 Task: Create a sub task System Test and UAT for the task  Implement a new remote desktop solution for a company's clients in the project AgilePilot , assign it to team member softage.2@softage.net and update the status of the sub task to  On Track  , set the priority of the sub task to Low
Action: Mouse moved to (482, 382)
Screenshot: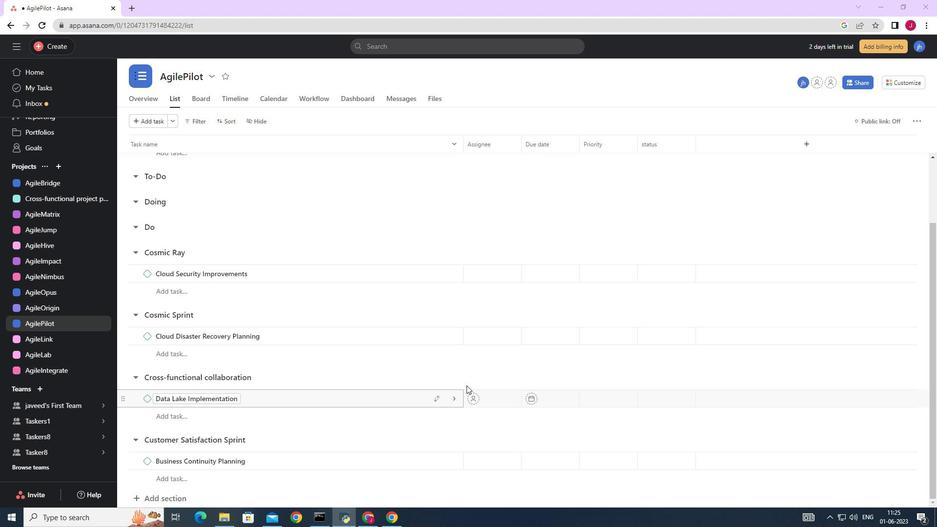 
Action: Mouse scrolled (482, 382) with delta (0, 0)
Screenshot: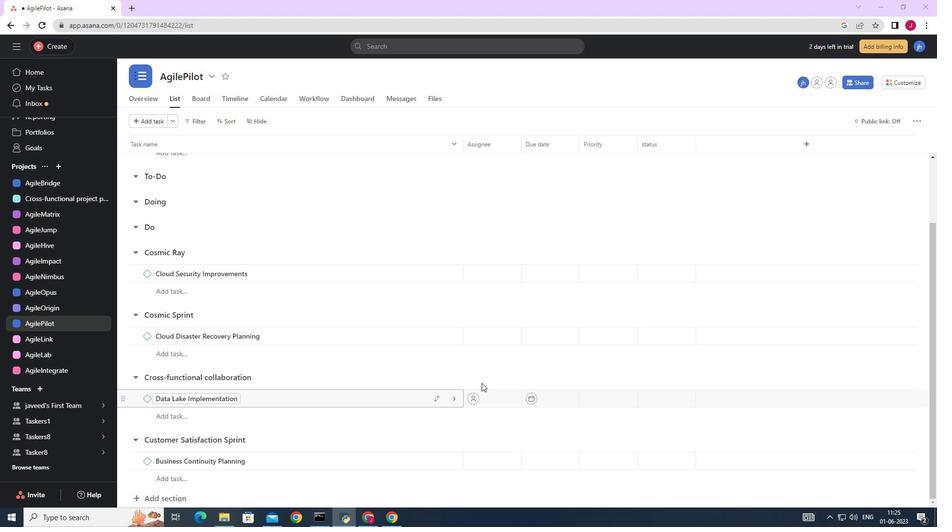 
Action: Mouse scrolled (482, 382) with delta (0, 0)
Screenshot: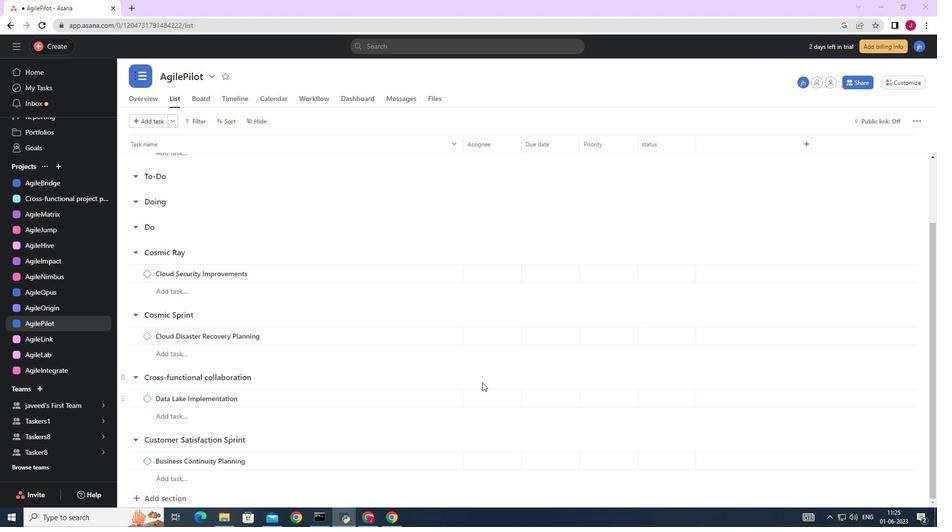 
Action: Mouse scrolled (482, 382) with delta (0, 0)
Screenshot: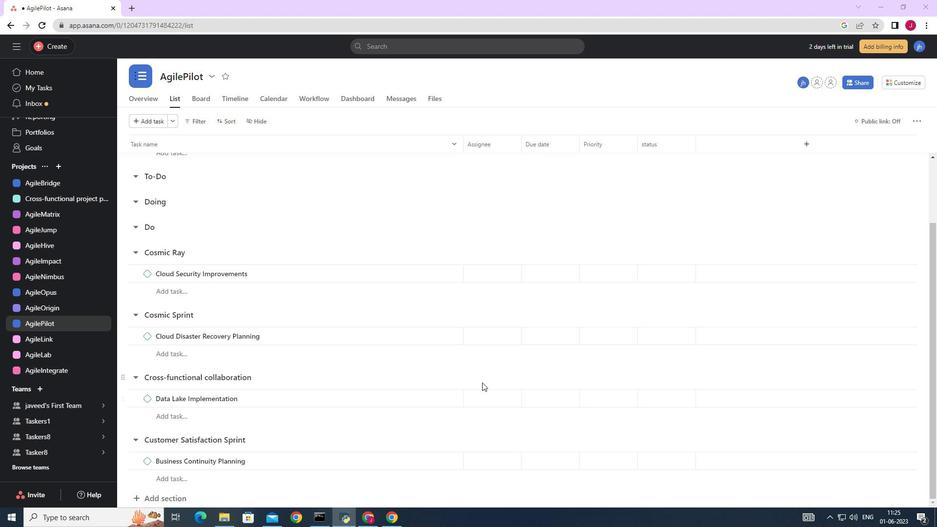 
Action: Mouse scrolled (482, 382) with delta (0, 0)
Screenshot: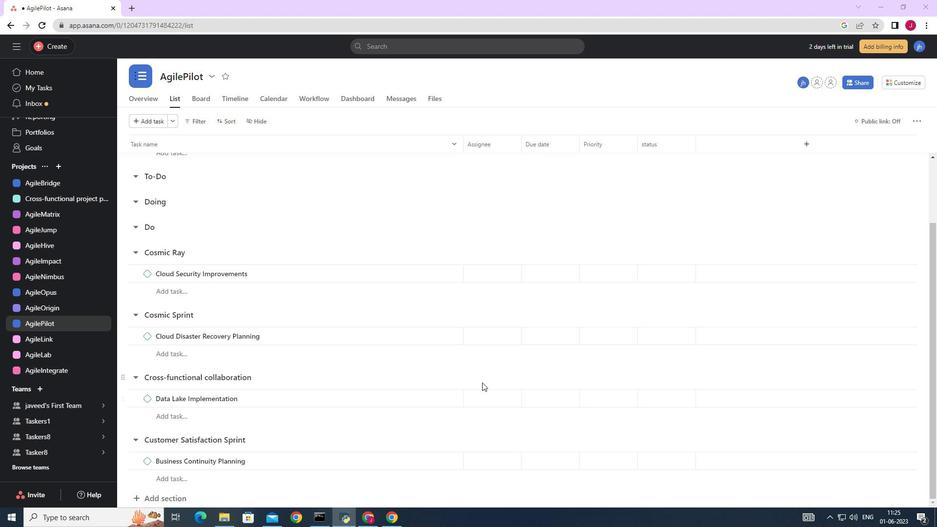 
Action: Mouse scrolled (482, 382) with delta (0, 0)
Screenshot: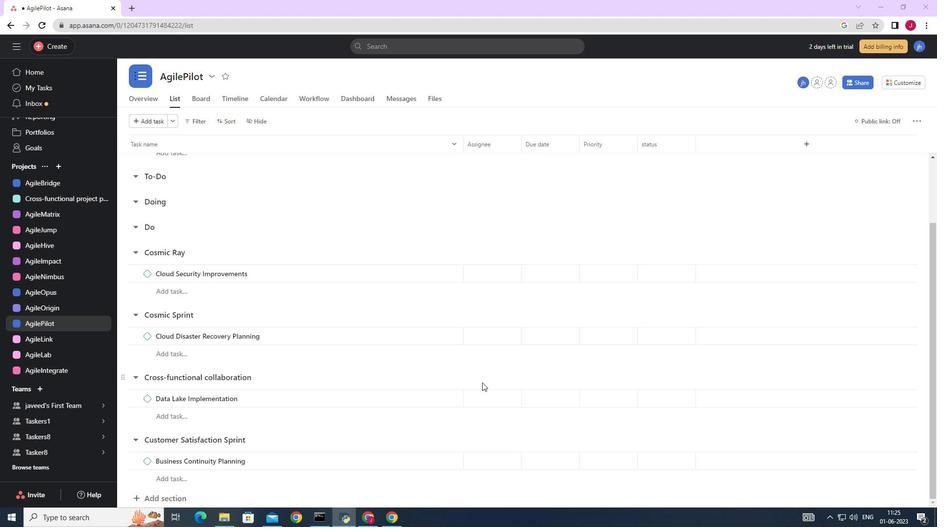 
Action: Mouse moved to (233, 239)
Screenshot: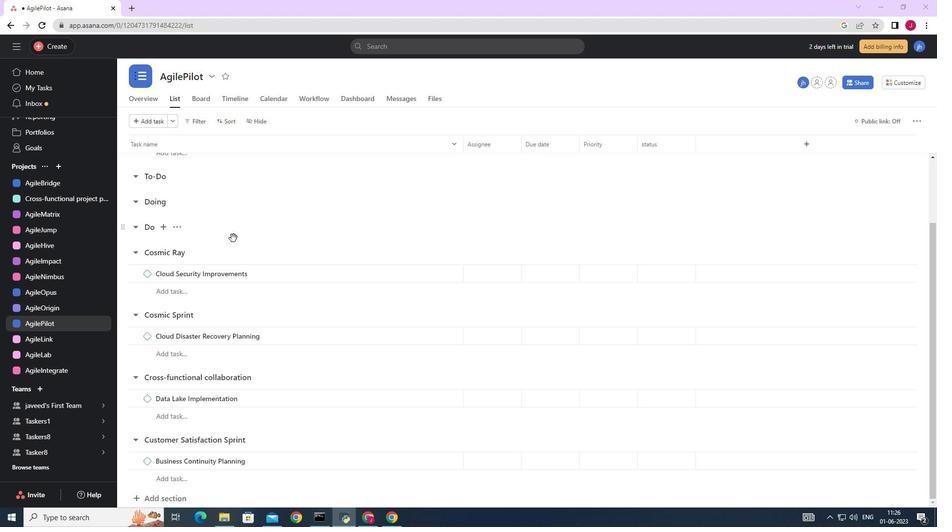 
Action: Mouse scrolled (233, 240) with delta (0, 0)
Screenshot: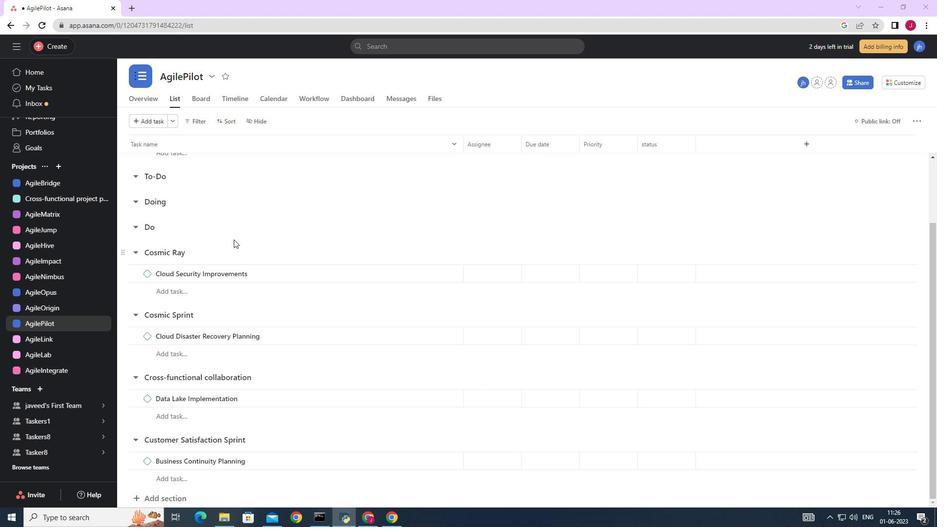 
Action: Mouse scrolled (233, 240) with delta (0, 0)
Screenshot: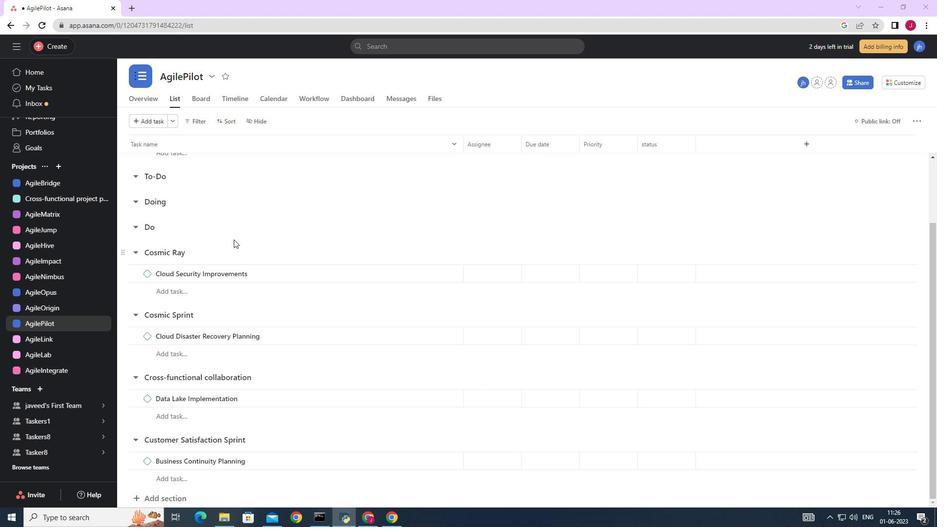 
Action: Mouse scrolled (233, 240) with delta (0, 0)
Screenshot: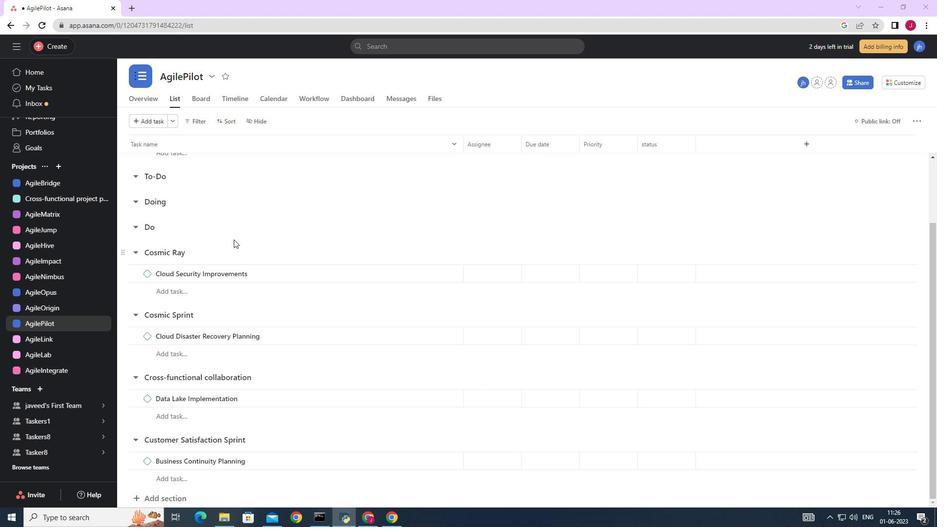 
Action: Mouse moved to (425, 218)
Screenshot: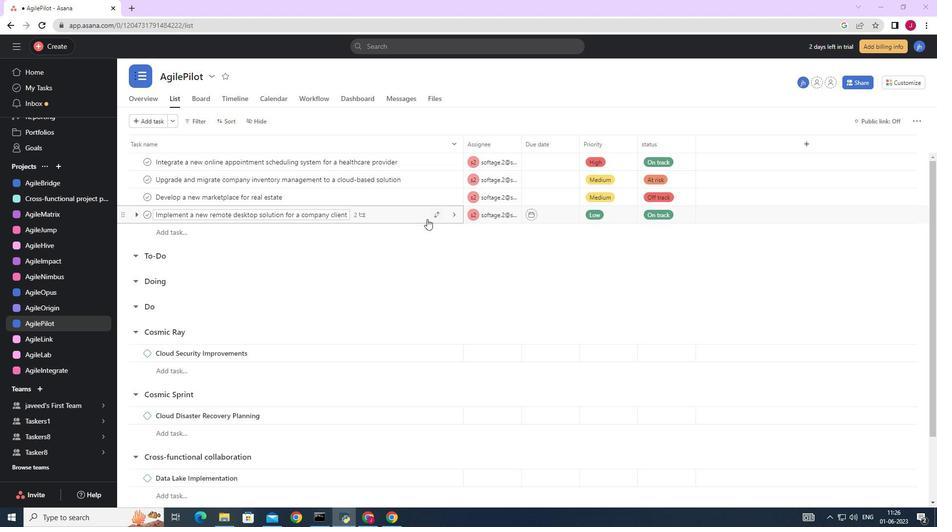 
Action: Mouse pressed left at (425, 218)
Screenshot: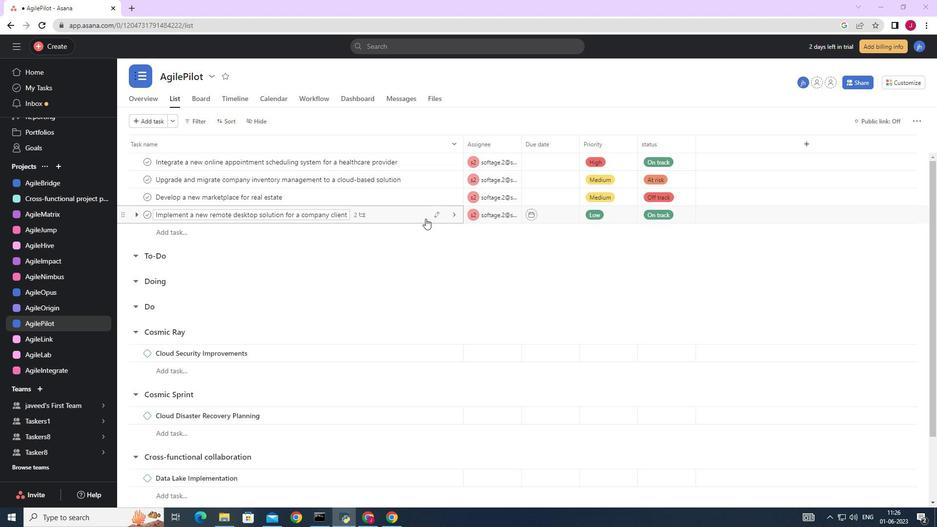 
Action: Mouse moved to (645, 353)
Screenshot: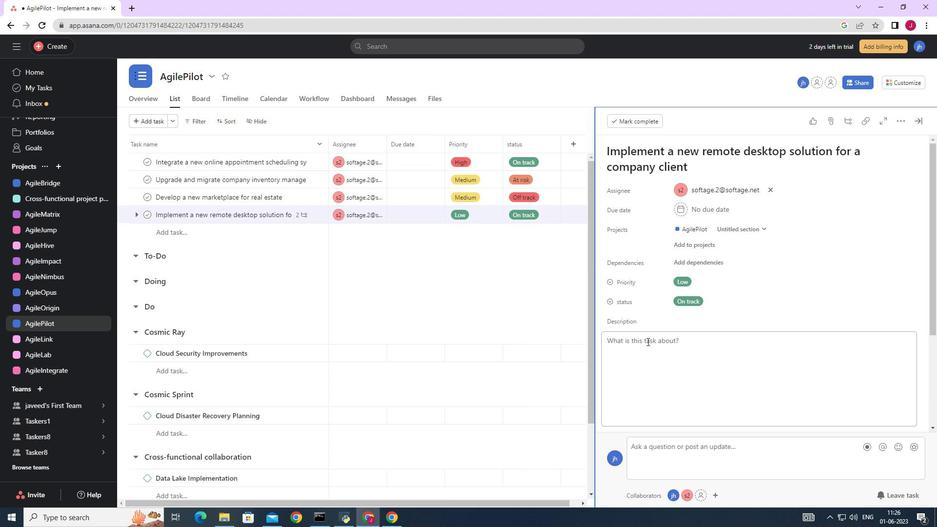
Action: Mouse scrolled (645, 353) with delta (0, 0)
Screenshot: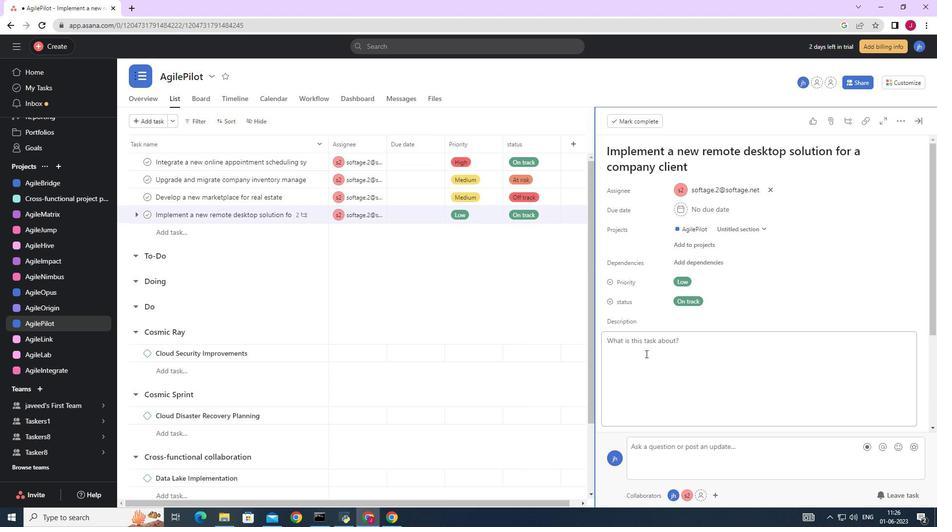 
Action: Mouse scrolled (645, 353) with delta (0, 0)
Screenshot: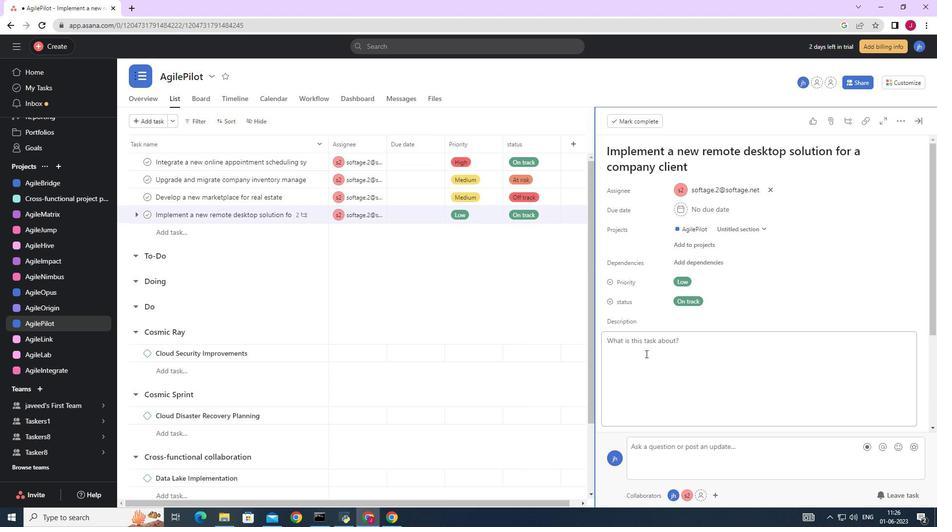 
Action: Mouse scrolled (645, 353) with delta (0, 0)
Screenshot: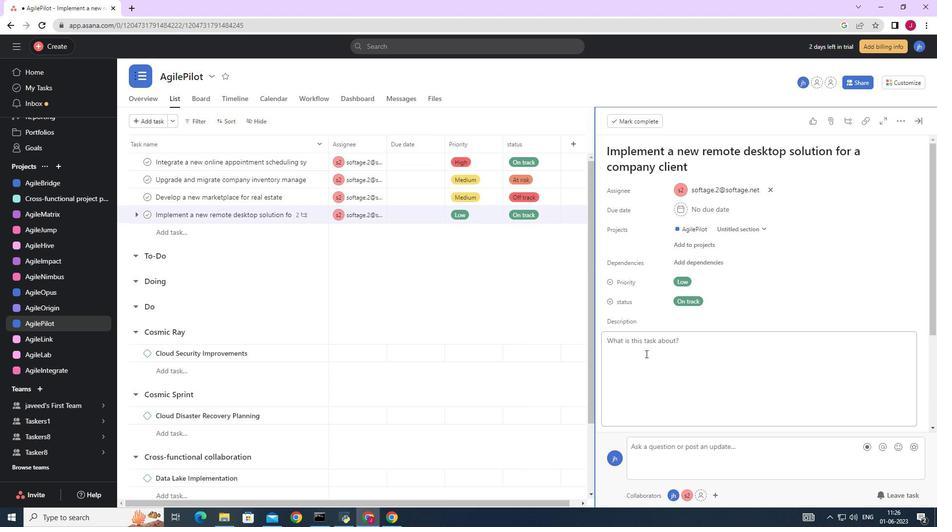 
Action: Mouse moved to (633, 355)
Screenshot: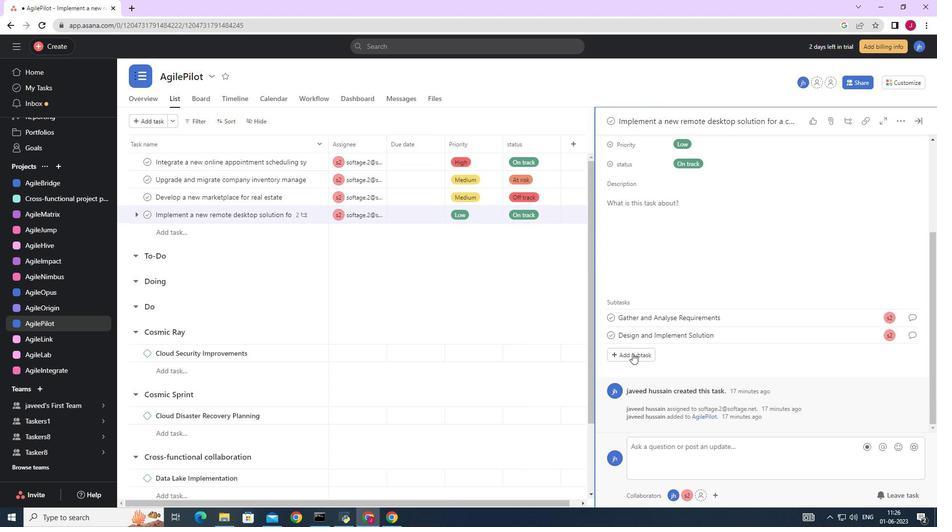 
Action: Mouse pressed left at (633, 355)
Screenshot: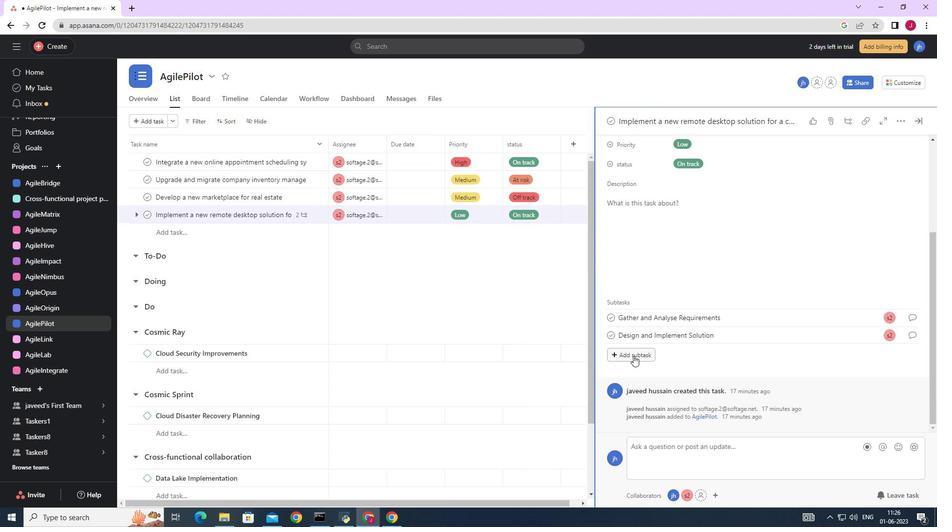 
Action: Mouse moved to (633, 354)
Screenshot: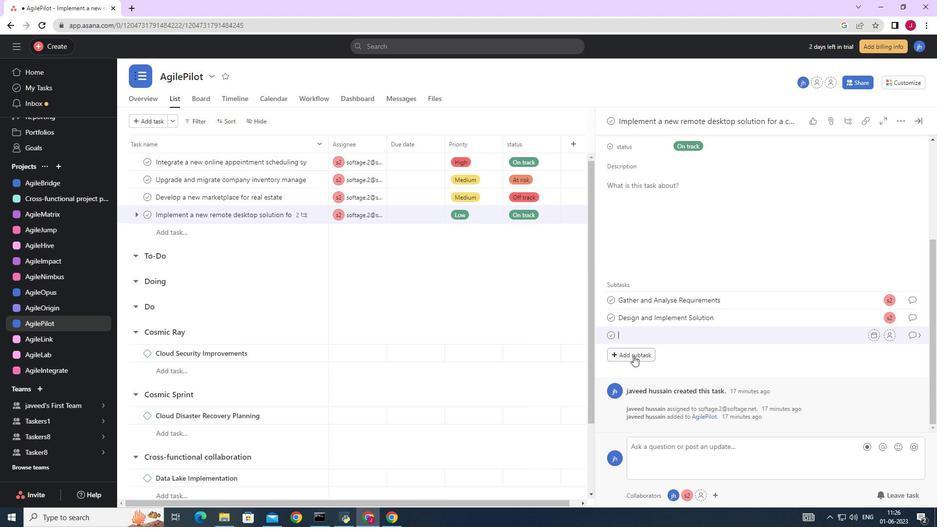 
Action: Key pressed <Key.caps_lock>
Screenshot: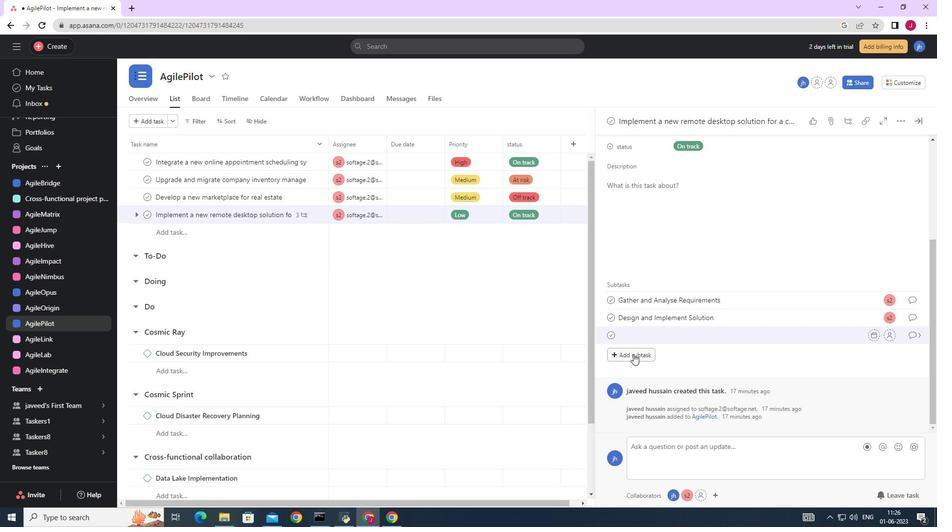 
Action: Mouse moved to (633, 353)
Screenshot: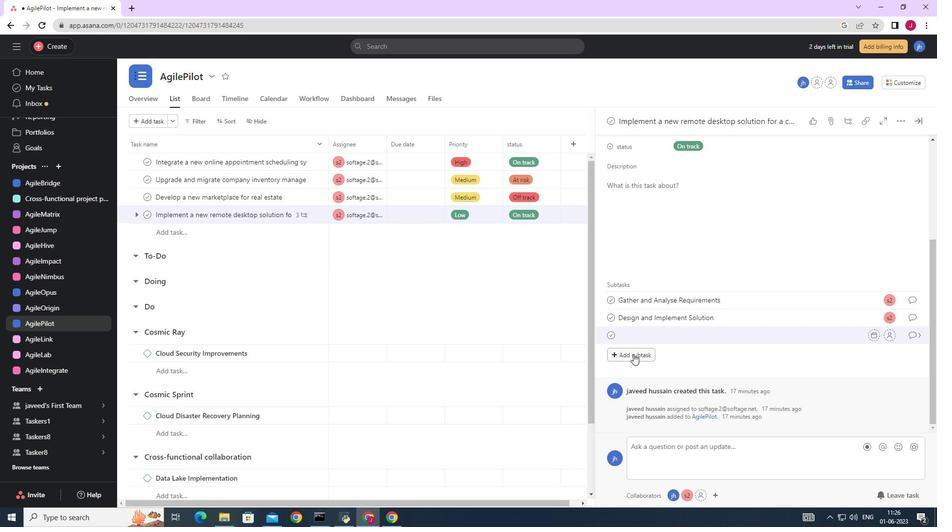 
Action: Key pressed S<Key.caps_lock>ystem<Key.space><Key.caps_lock>T<Key.caps_lock>est<Key.space>and<Key.space><Key.caps_lock>UAT
Screenshot: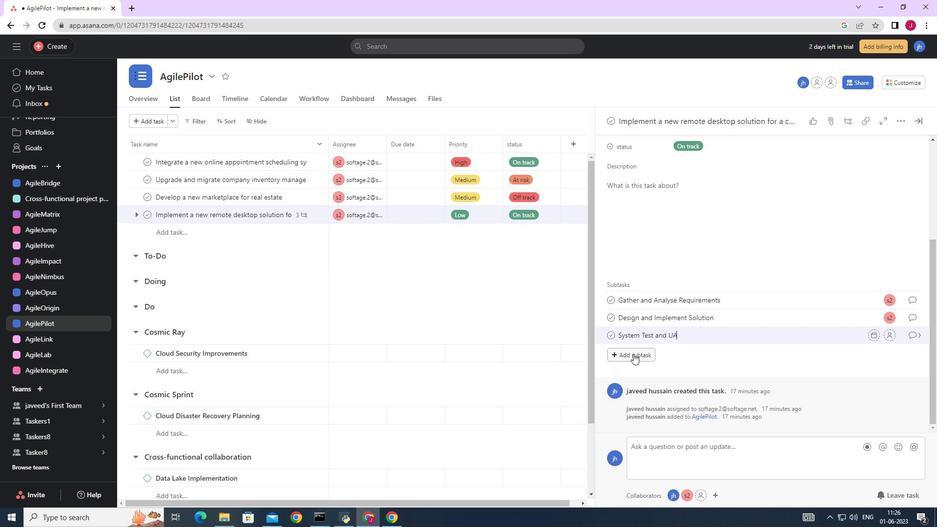 
Action: Mouse moved to (891, 335)
Screenshot: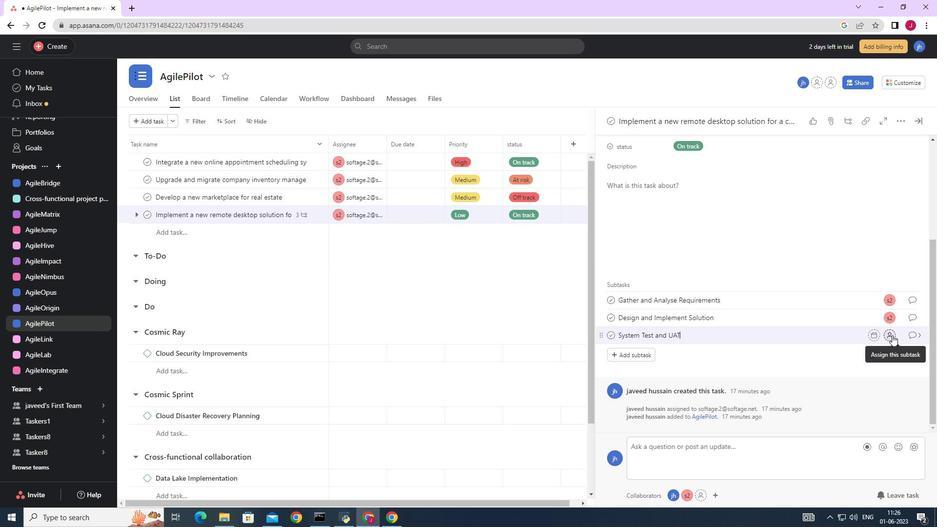 
Action: Mouse pressed left at (891, 335)
Screenshot: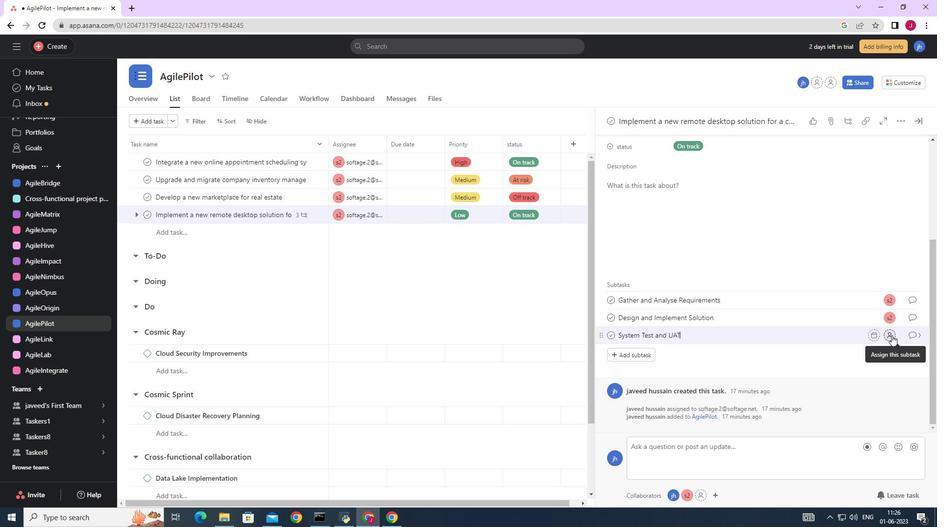 
Action: Mouse moved to (760, 375)
Screenshot: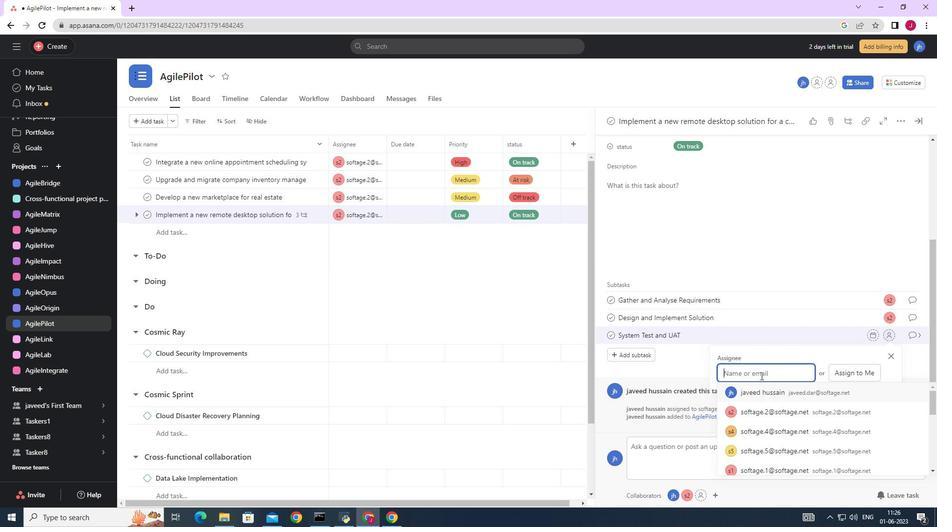 
Action: Key pressed SOFTAGE,<Key.backspace>.2
Screenshot: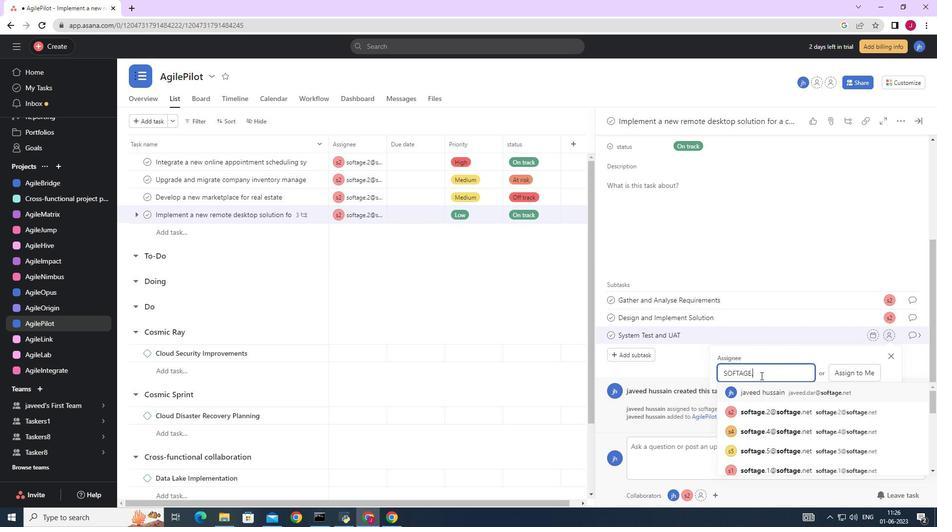 
Action: Mouse moved to (785, 393)
Screenshot: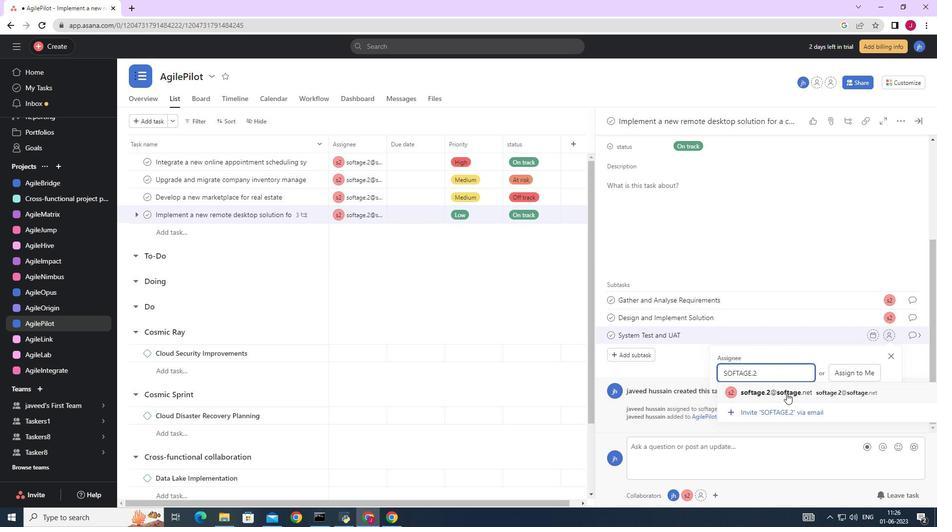 
Action: Mouse pressed left at (785, 393)
Screenshot: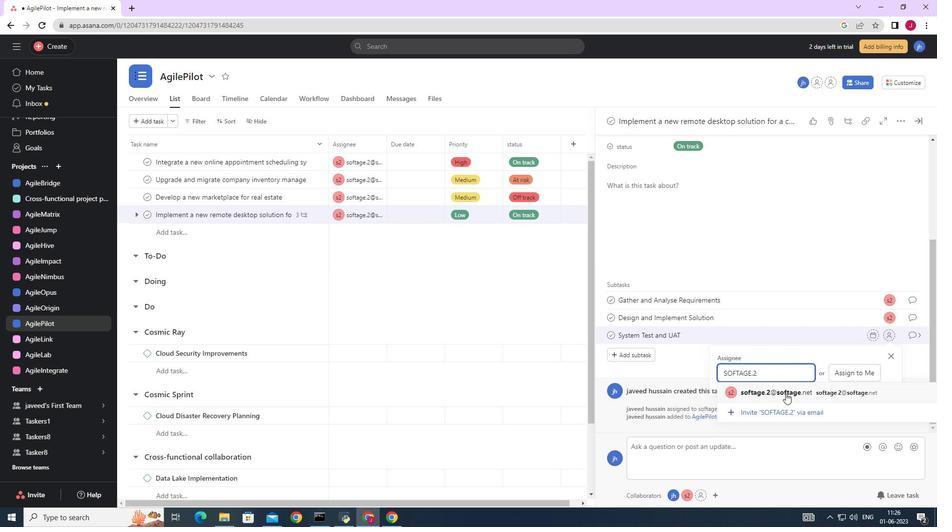 
Action: Mouse moved to (908, 332)
Screenshot: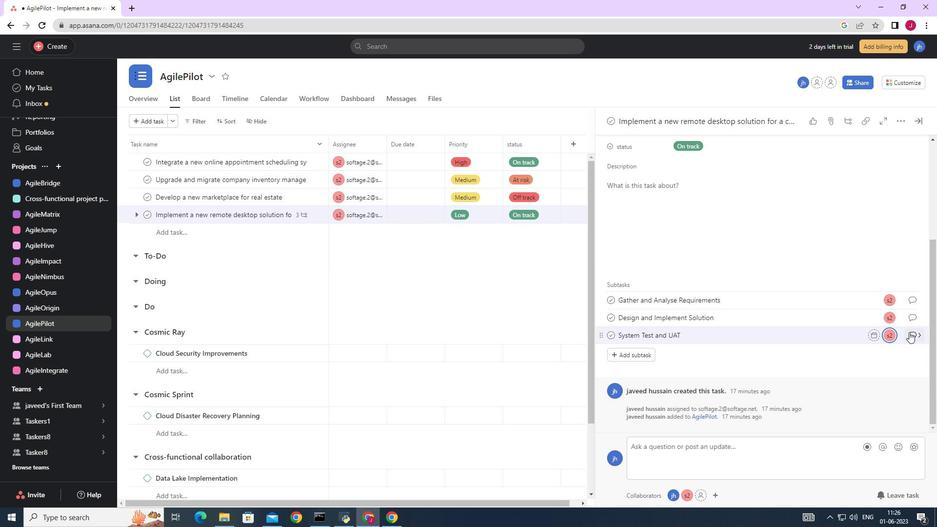 
Action: Mouse pressed left at (908, 332)
Screenshot: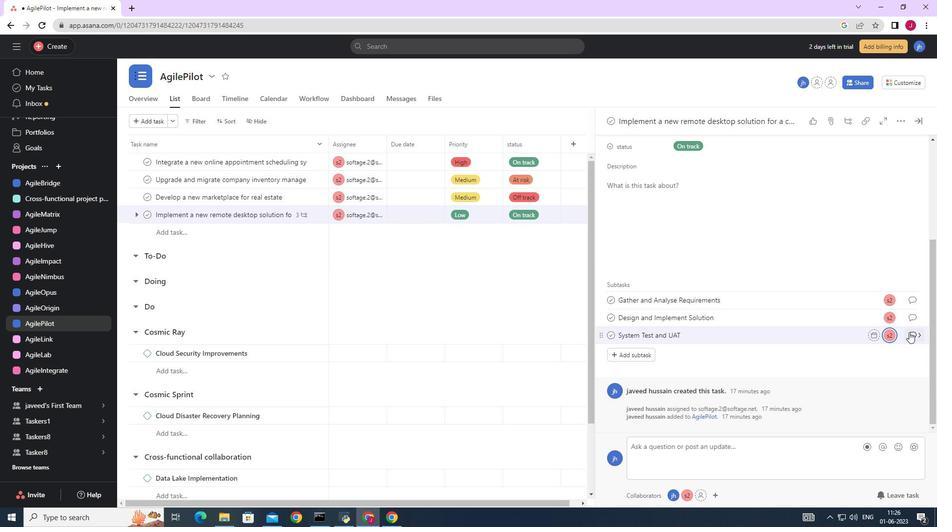 
Action: Mouse moved to (634, 258)
Screenshot: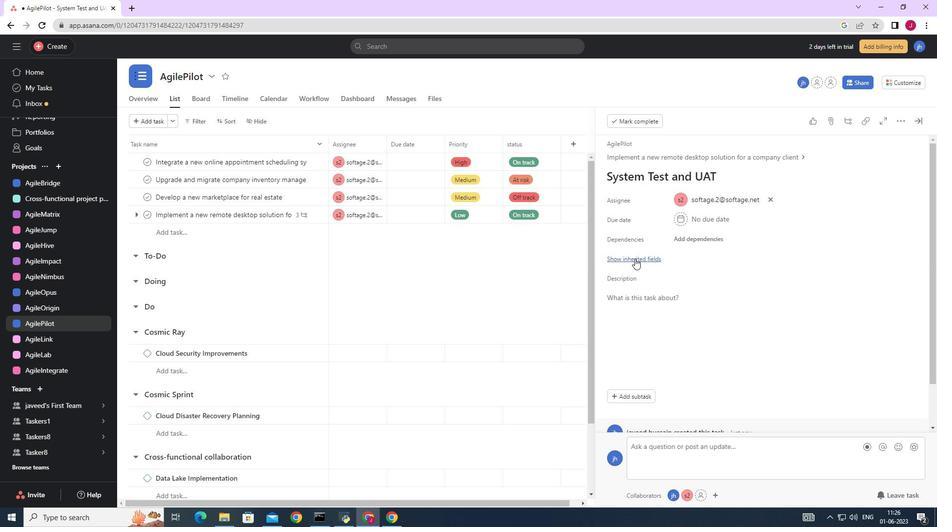 
Action: Mouse pressed left at (634, 258)
Screenshot: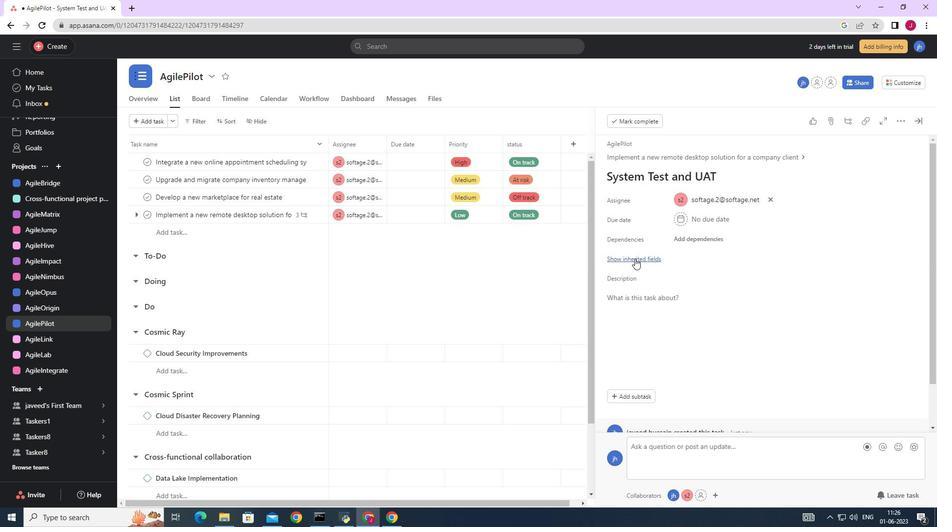 
Action: Mouse moved to (684, 276)
Screenshot: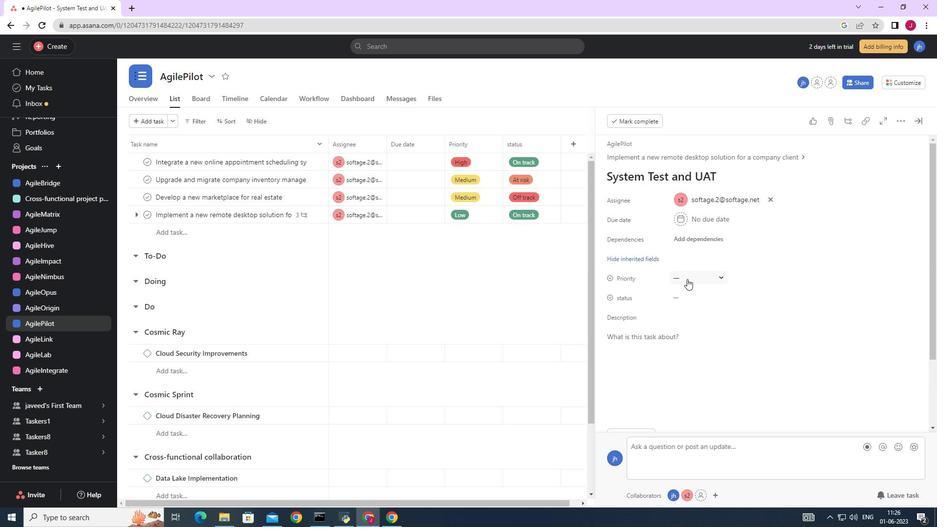 
Action: Mouse pressed left at (684, 276)
Screenshot: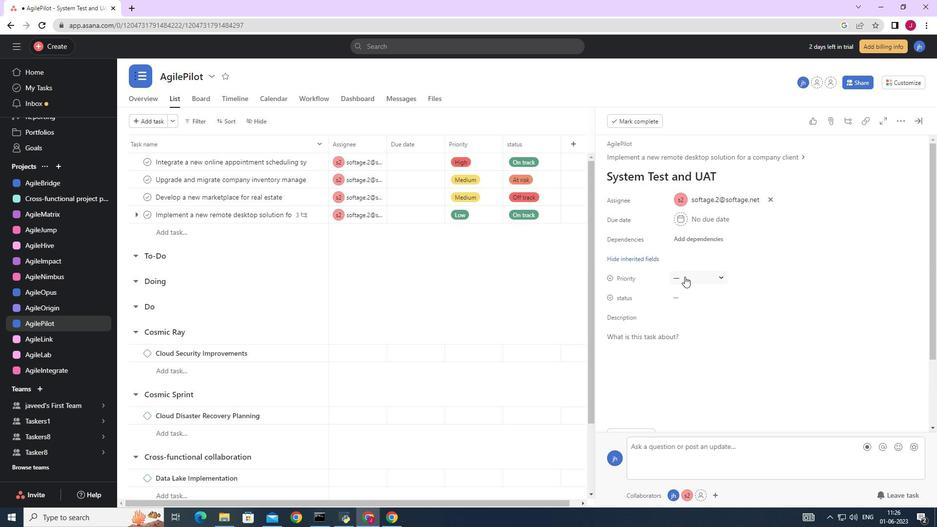
Action: Mouse moved to (697, 346)
Screenshot: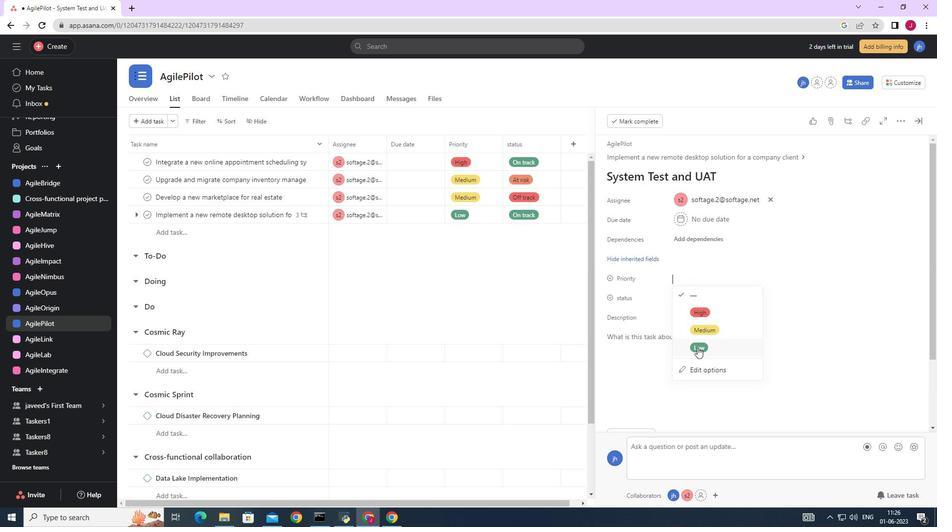 
Action: Mouse pressed left at (697, 346)
Screenshot: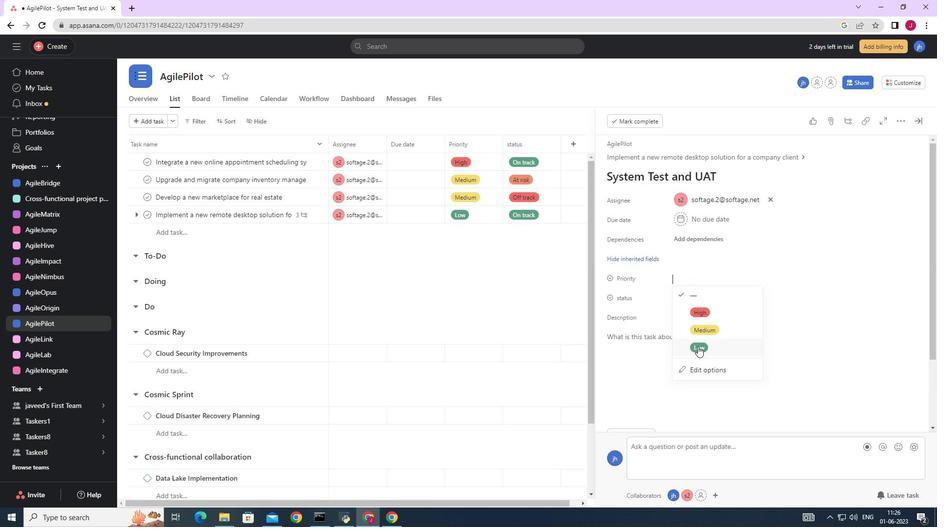 
Action: Mouse moved to (683, 298)
Screenshot: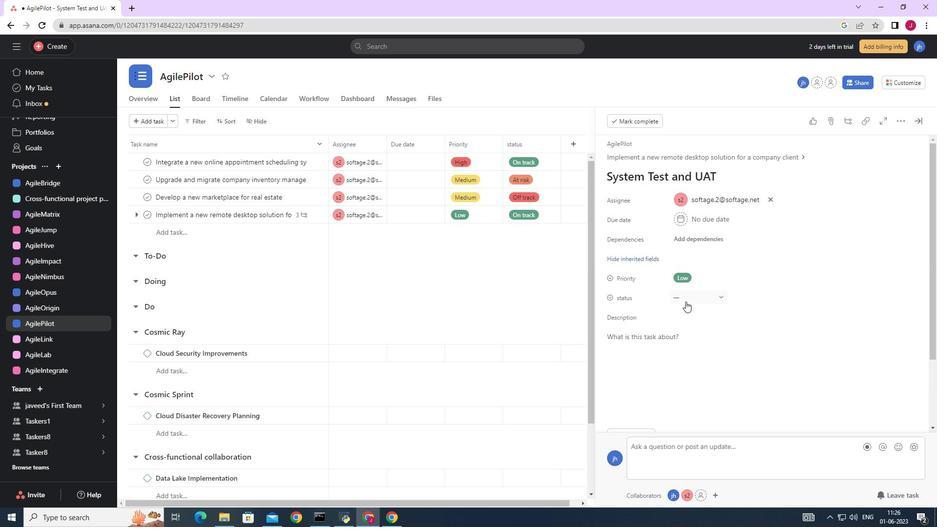 
Action: Mouse pressed left at (683, 298)
Screenshot: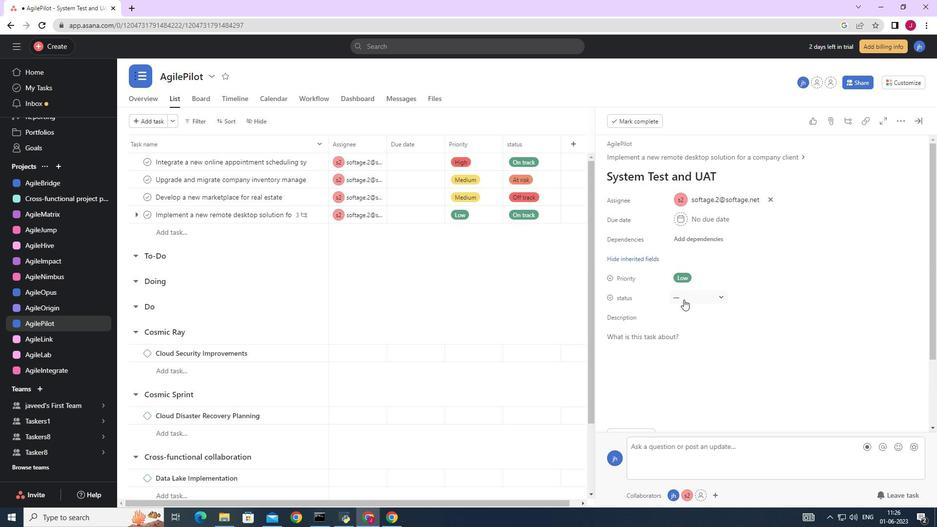 
Action: Mouse moved to (703, 331)
Screenshot: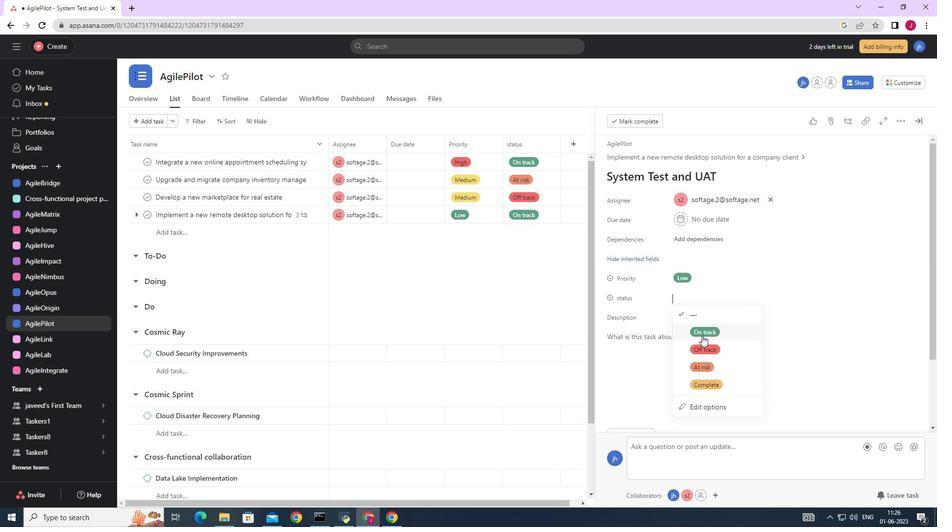 
Action: Mouse pressed left at (703, 331)
Screenshot: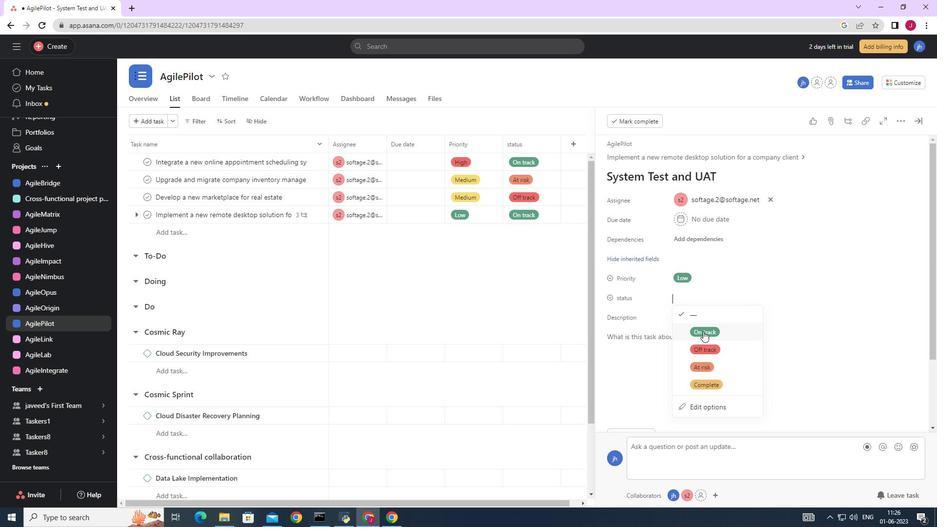 
Action: Mouse moved to (918, 122)
Screenshot: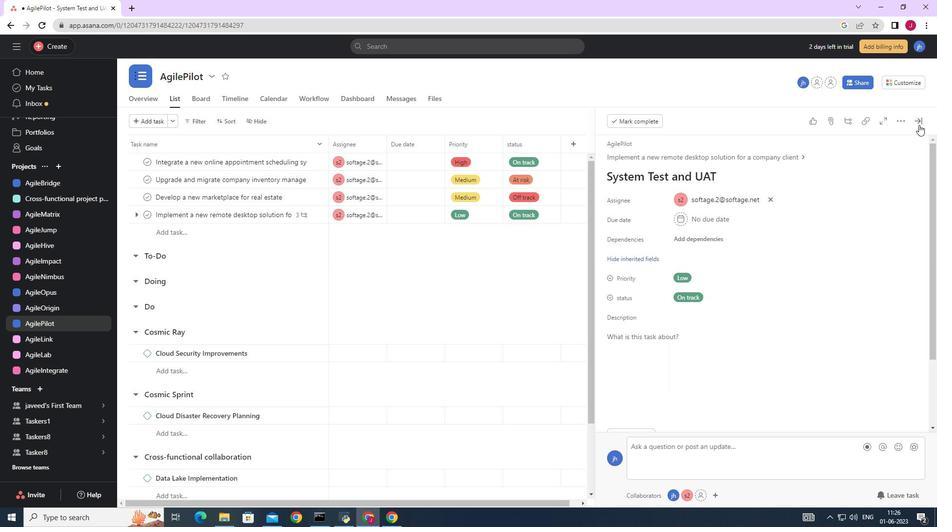 
Action: Mouse pressed left at (918, 122)
Screenshot: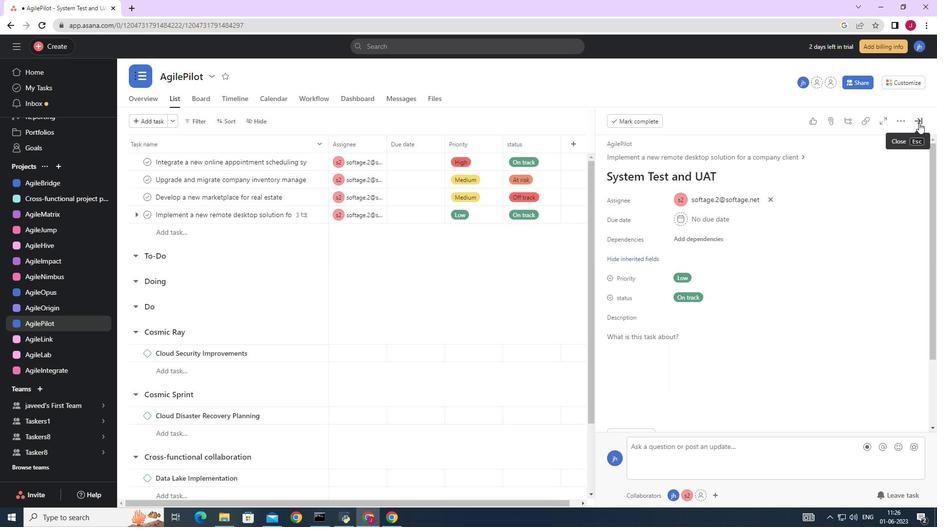 
Action: Mouse moved to (767, 213)
Screenshot: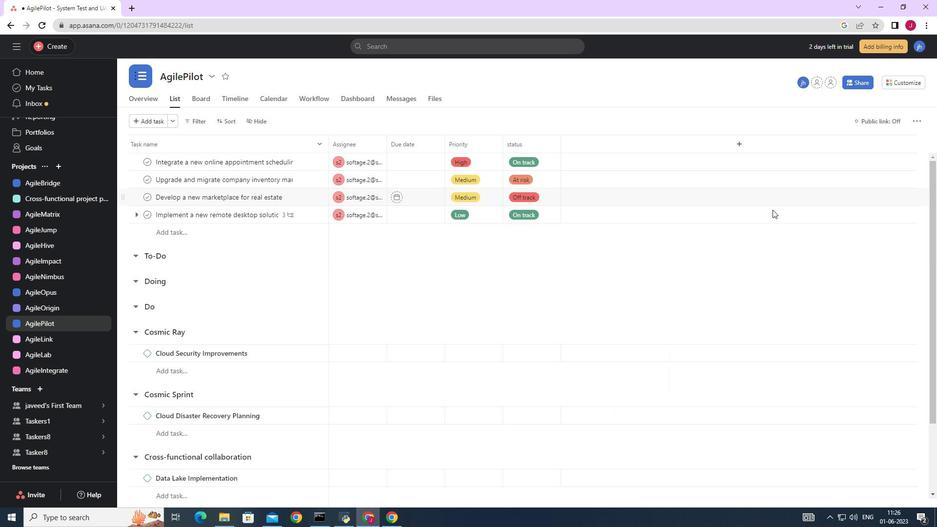 
